 Task: Change the text "Water" color to red.
Action: Mouse moved to (129, 71)
Screenshot: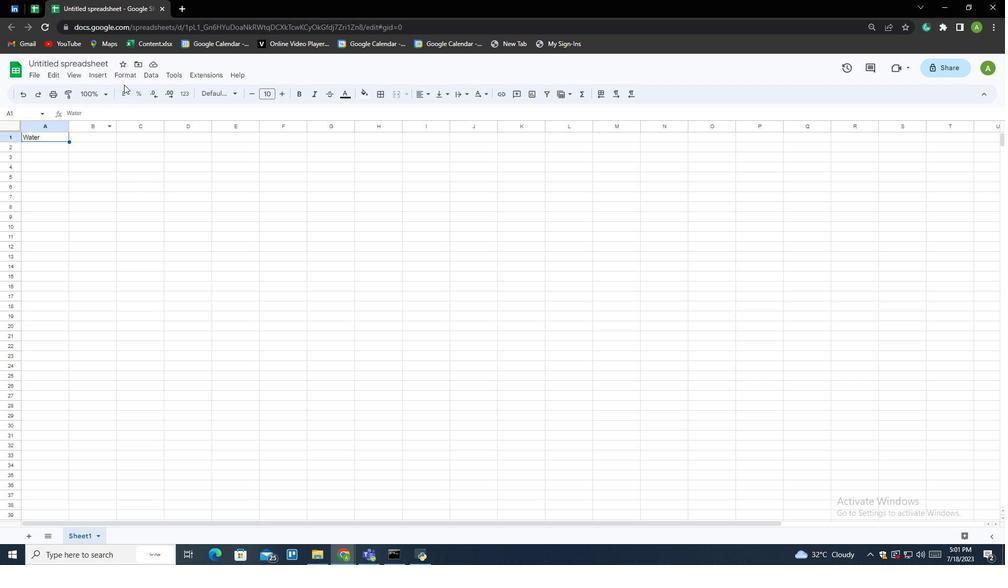 
Action: Mouse pressed left at (129, 71)
Screenshot: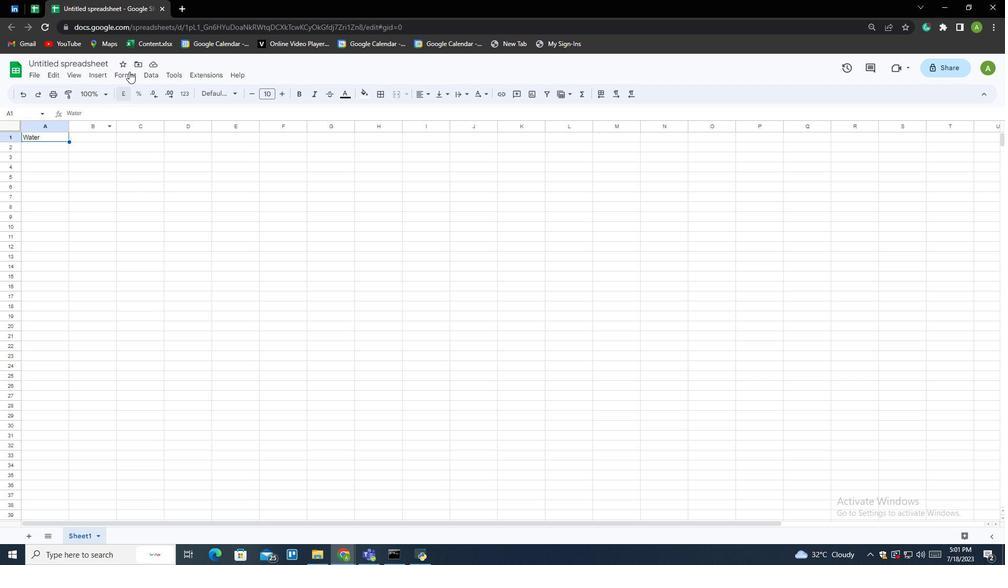 
Action: Mouse moved to (136, 87)
Screenshot: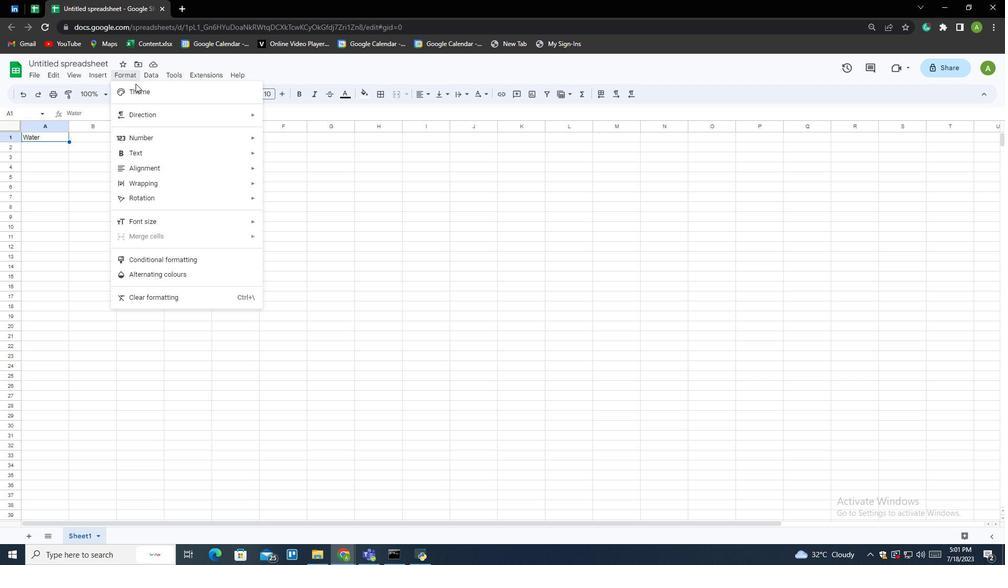 
Action: Mouse pressed left at (136, 87)
Screenshot: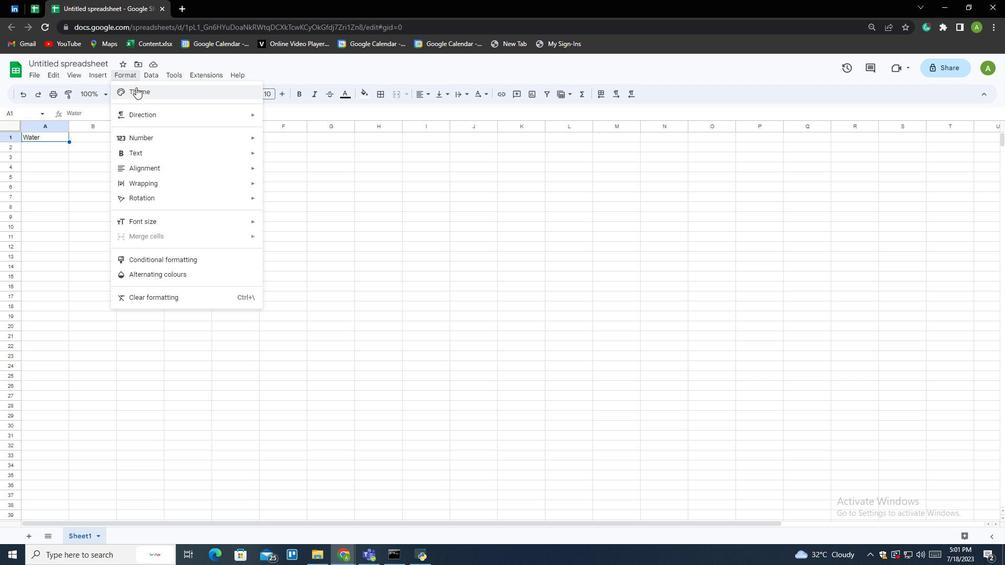 
Action: Mouse moved to (936, 123)
Screenshot: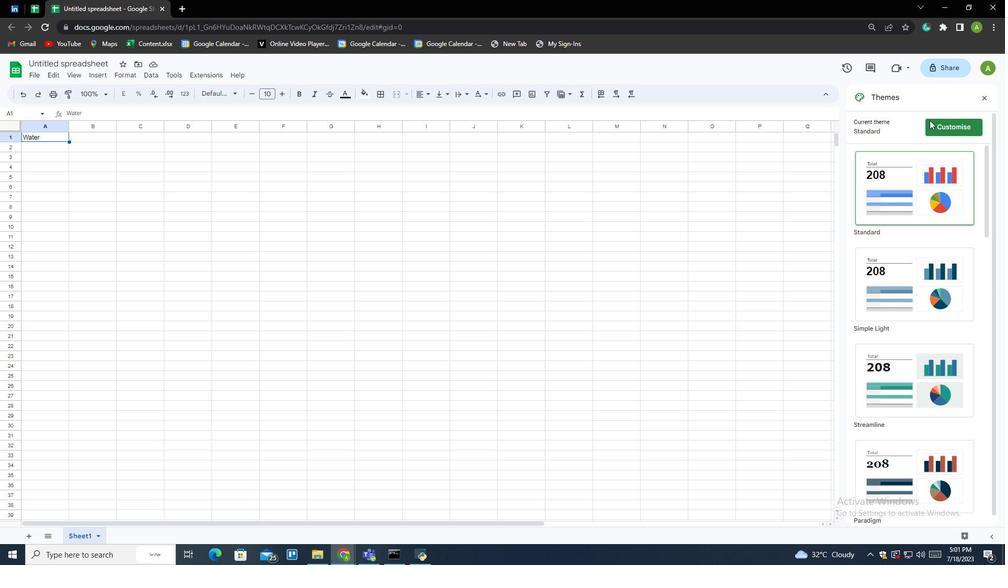 
Action: Mouse pressed left at (936, 123)
Screenshot: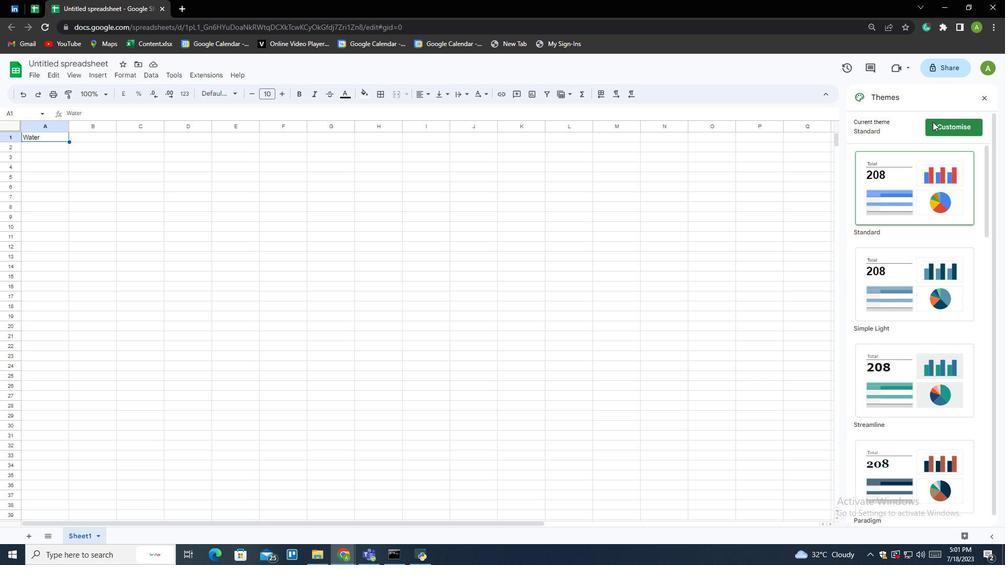 
Action: Mouse moved to (968, 299)
Screenshot: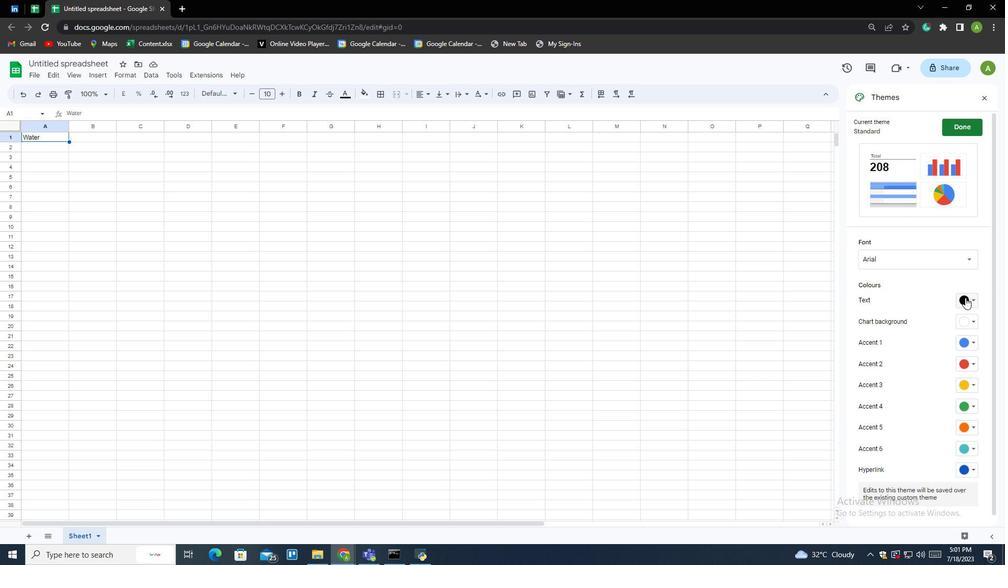 
Action: Mouse pressed left at (968, 299)
Screenshot: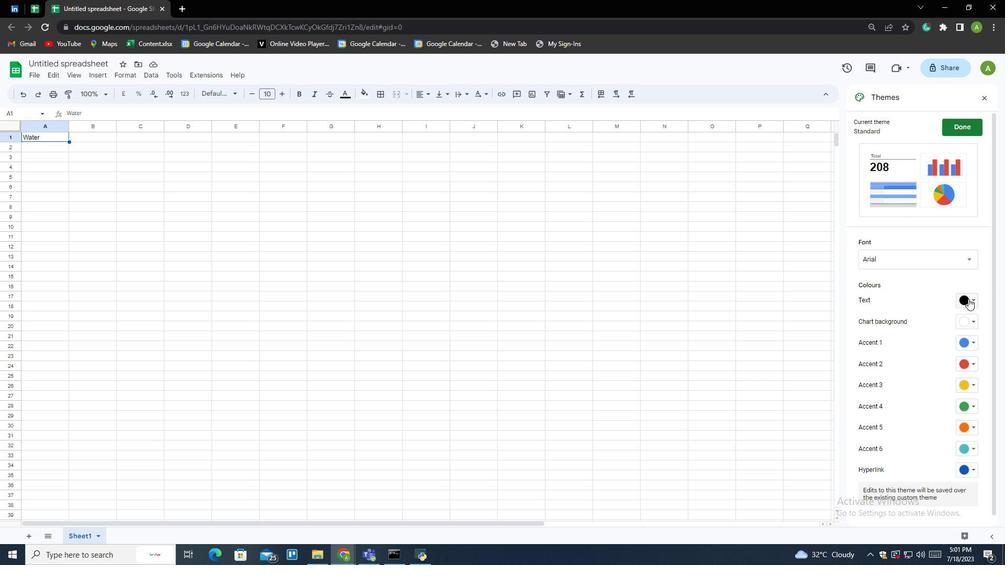 
Action: Mouse moved to (889, 328)
Screenshot: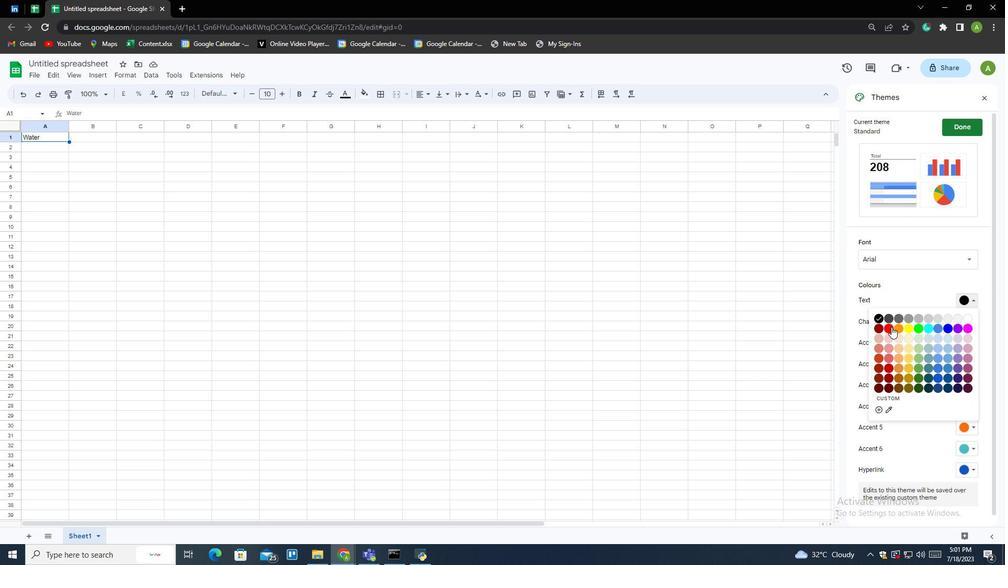 
Action: Mouse pressed left at (889, 328)
Screenshot: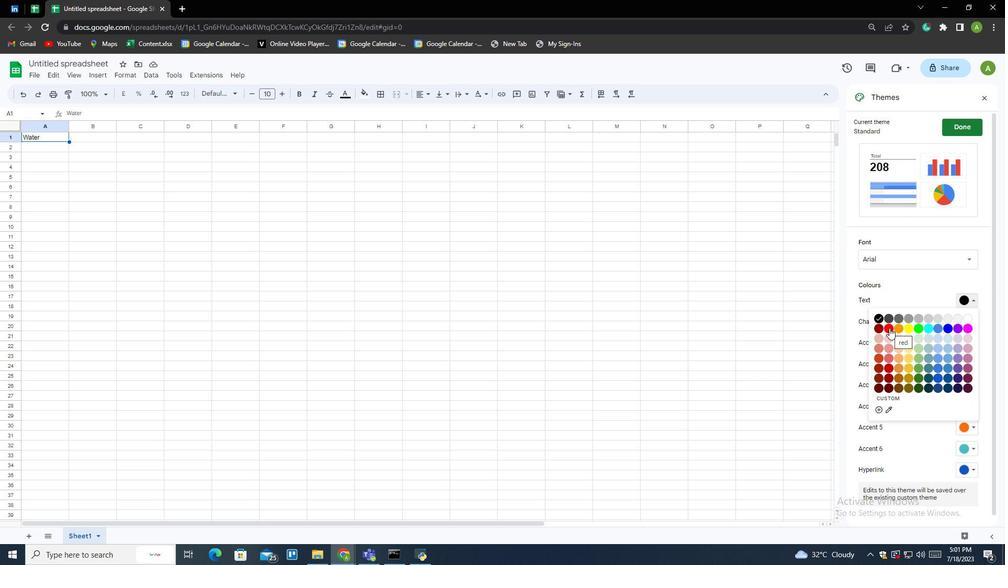 
Action: Mouse moved to (826, 352)
Screenshot: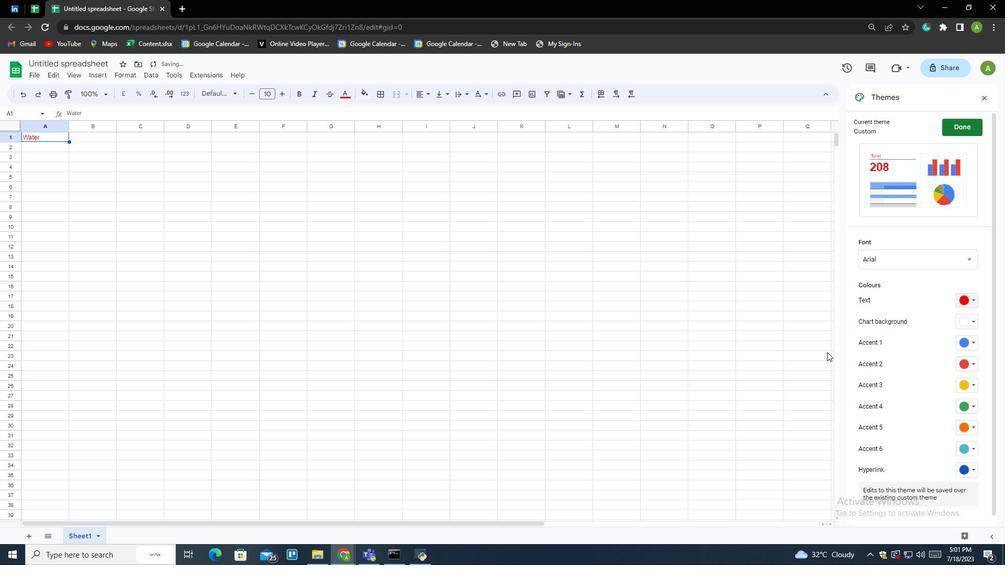 
